Task: Add "Office Room" in the keyword search
Action: Mouse moved to (928, 135)
Screenshot: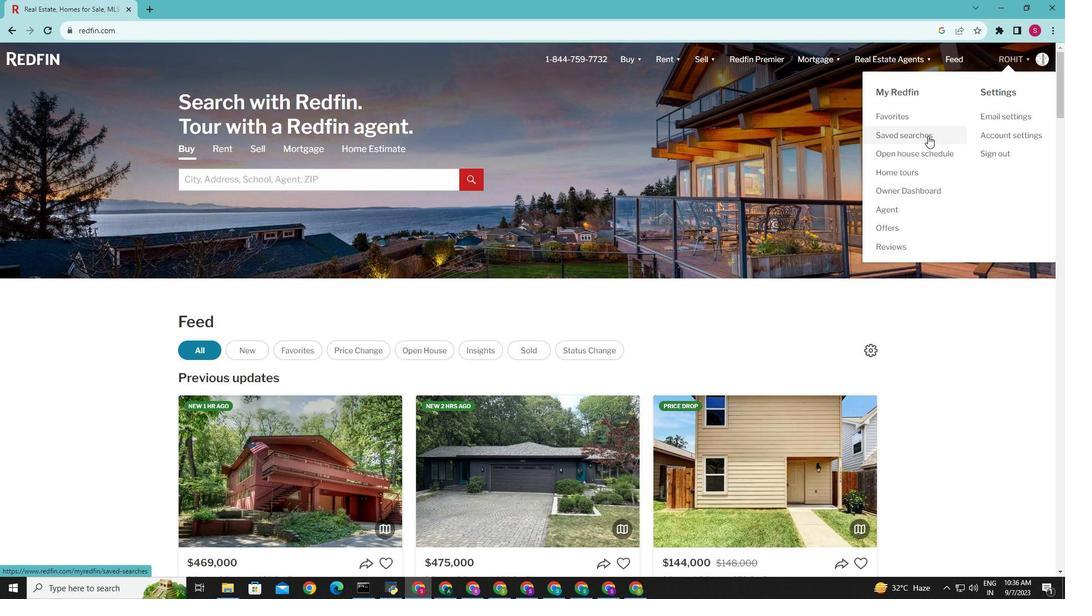 
Action: Mouse pressed left at (928, 135)
Screenshot: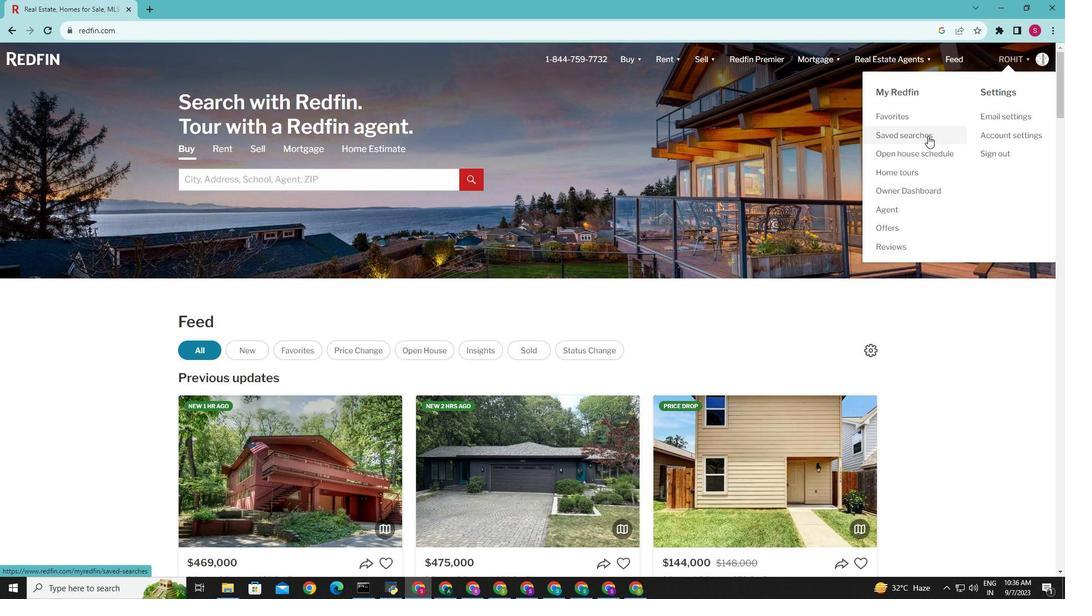 
Action: Mouse moved to (347, 269)
Screenshot: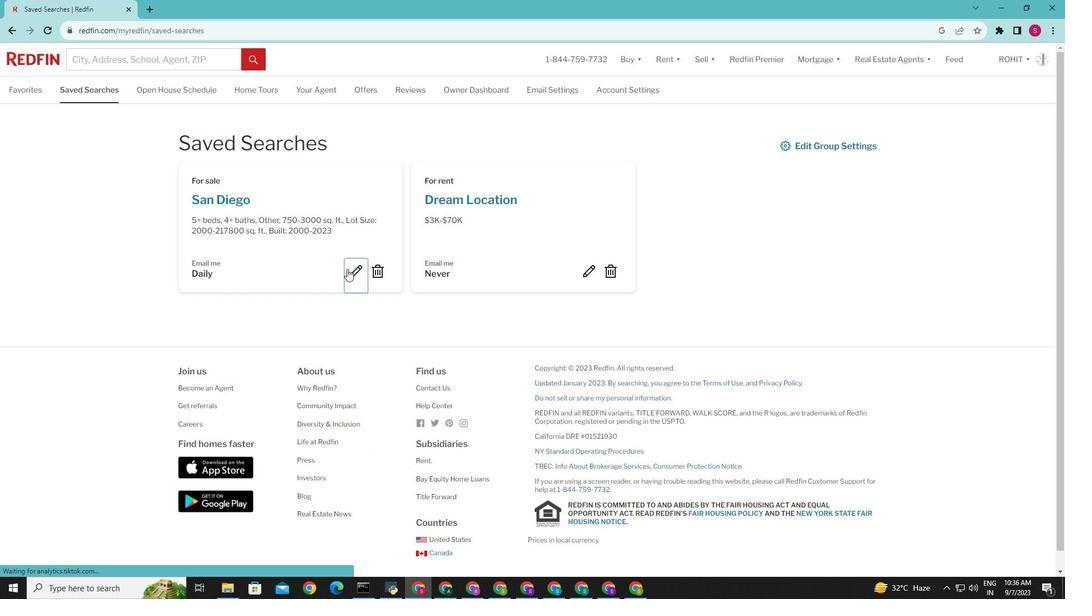 
Action: Mouse pressed left at (347, 269)
Screenshot: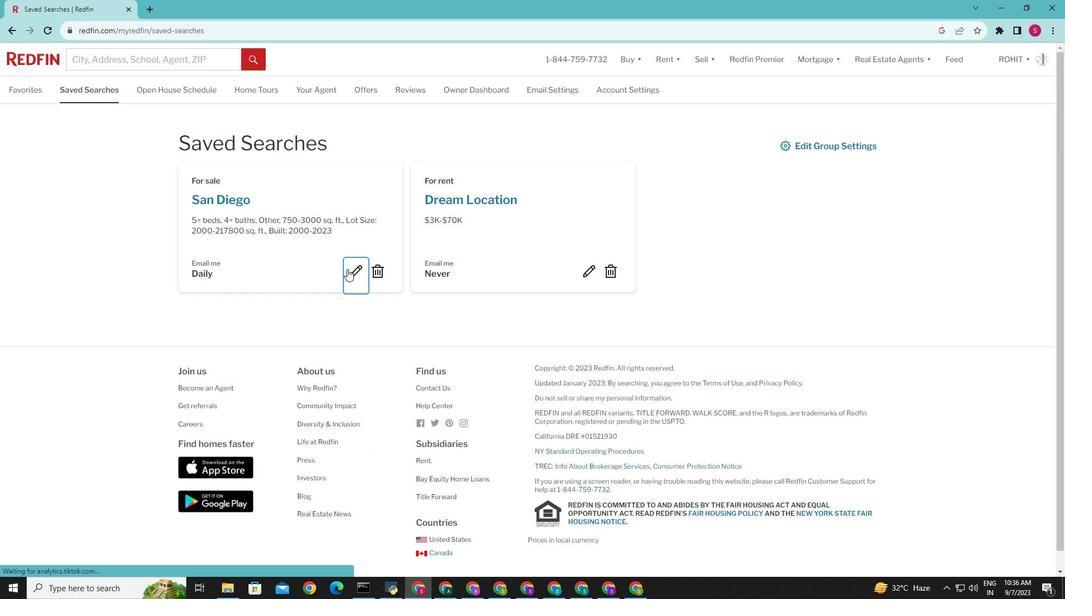 
Action: Mouse moved to (428, 286)
Screenshot: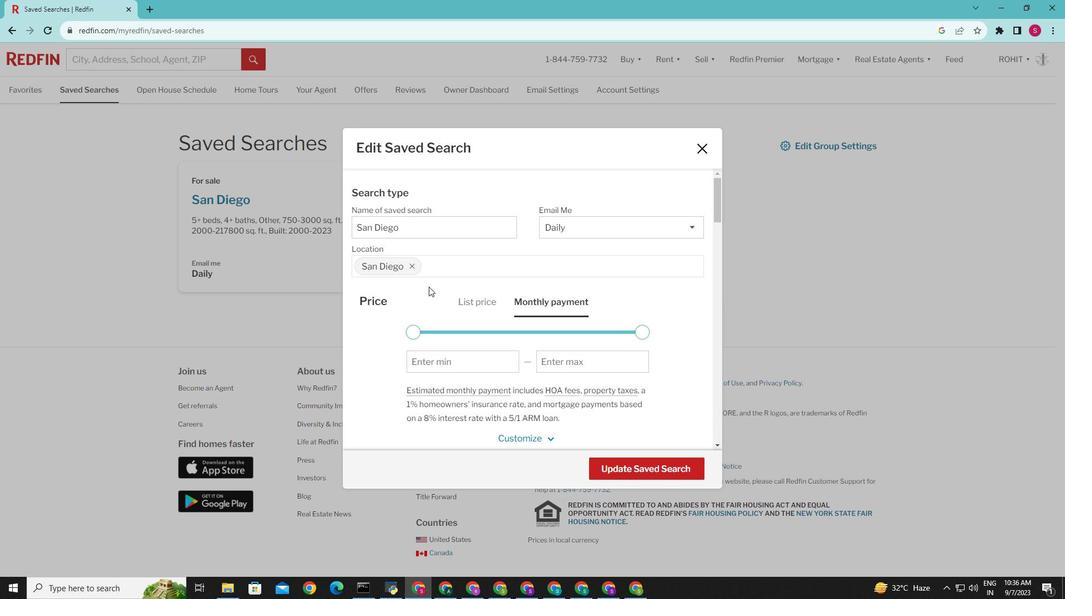 
Action: Mouse scrolled (428, 286) with delta (0, 0)
Screenshot: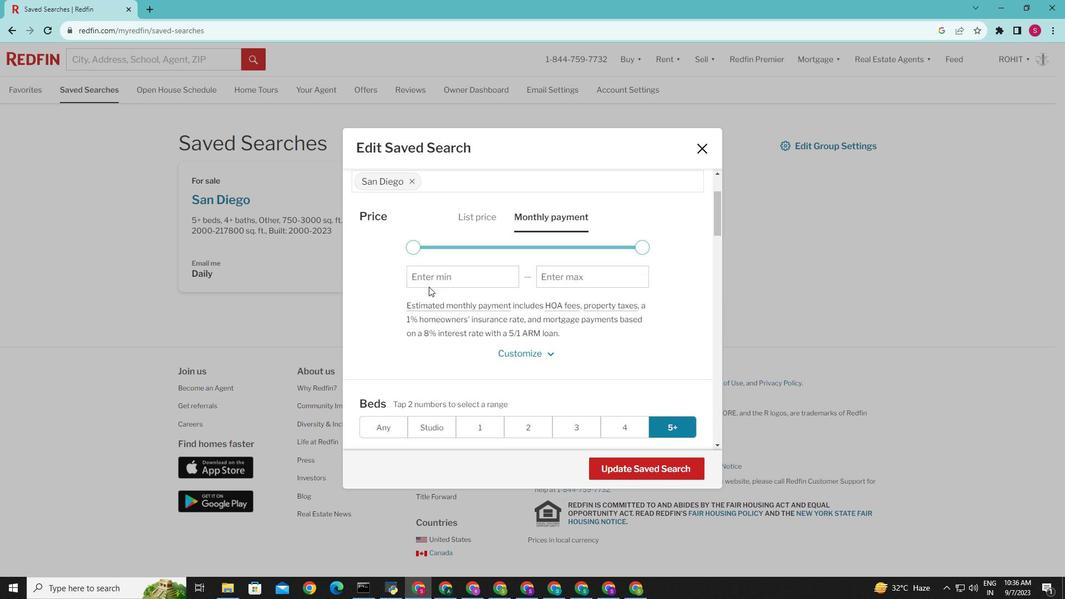 
Action: Mouse moved to (428, 286)
Screenshot: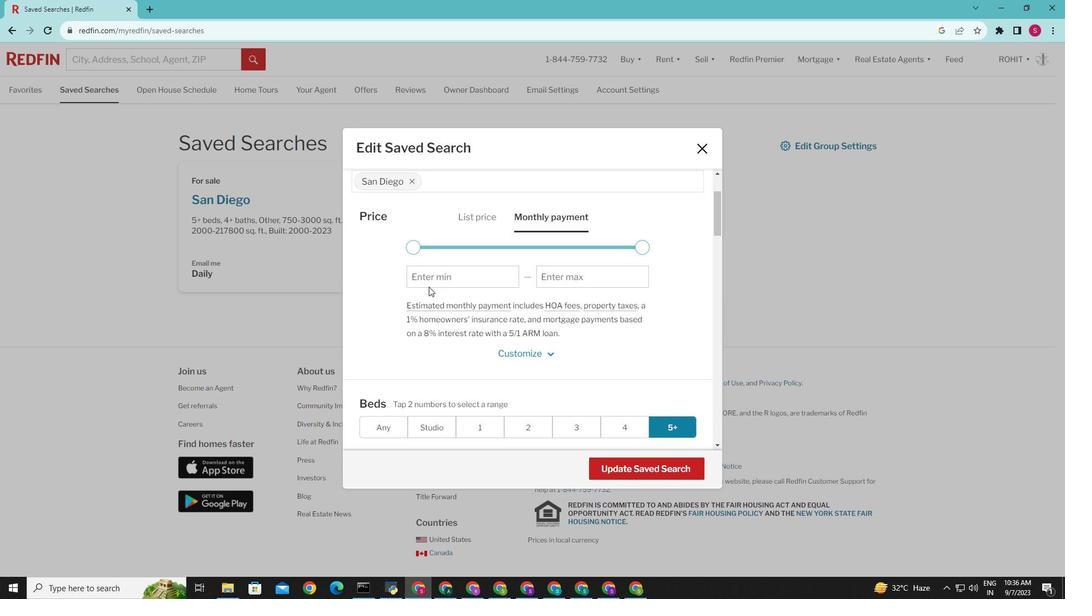 
Action: Mouse scrolled (428, 286) with delta (0, 0)
Screenshot: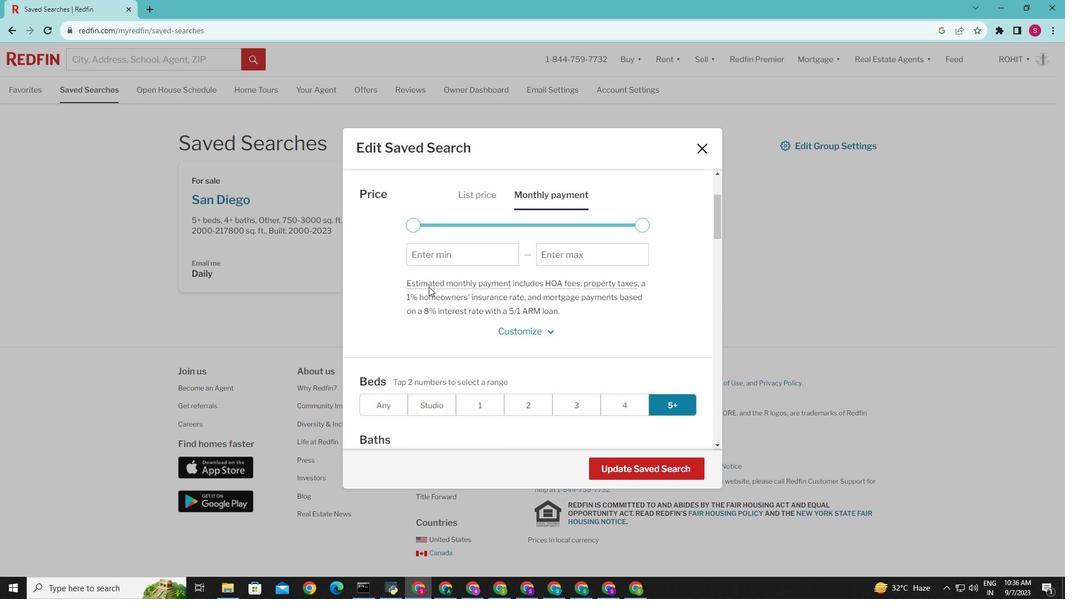 
Action: Mouse scrolled (428, 286) with delta (0, 0)
Screenshot: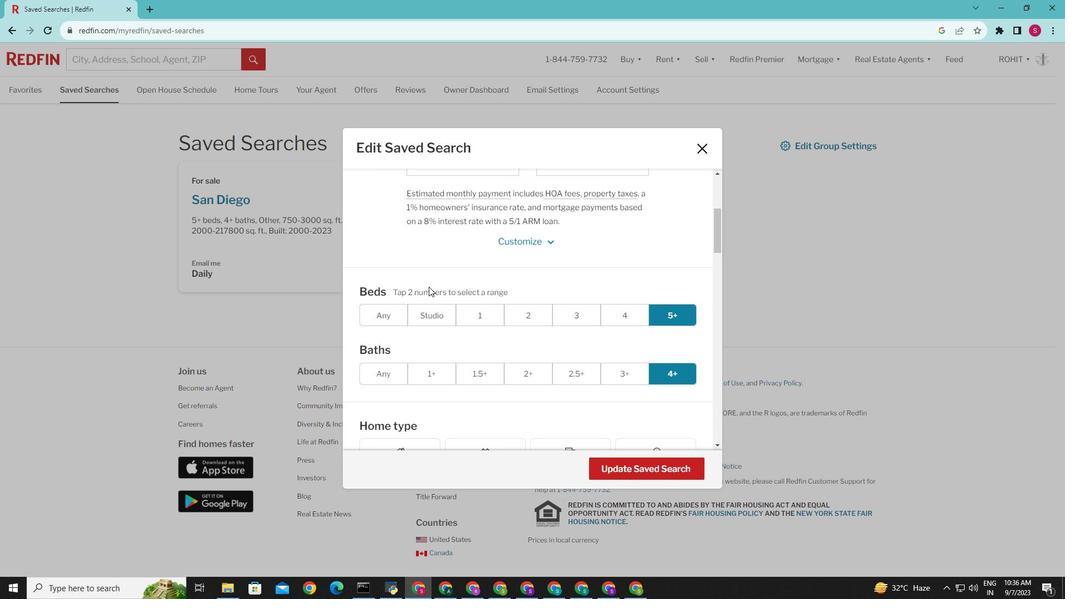 
Action: Mouse scrolled (428, 286) with delta (0, 0)
Screenshot: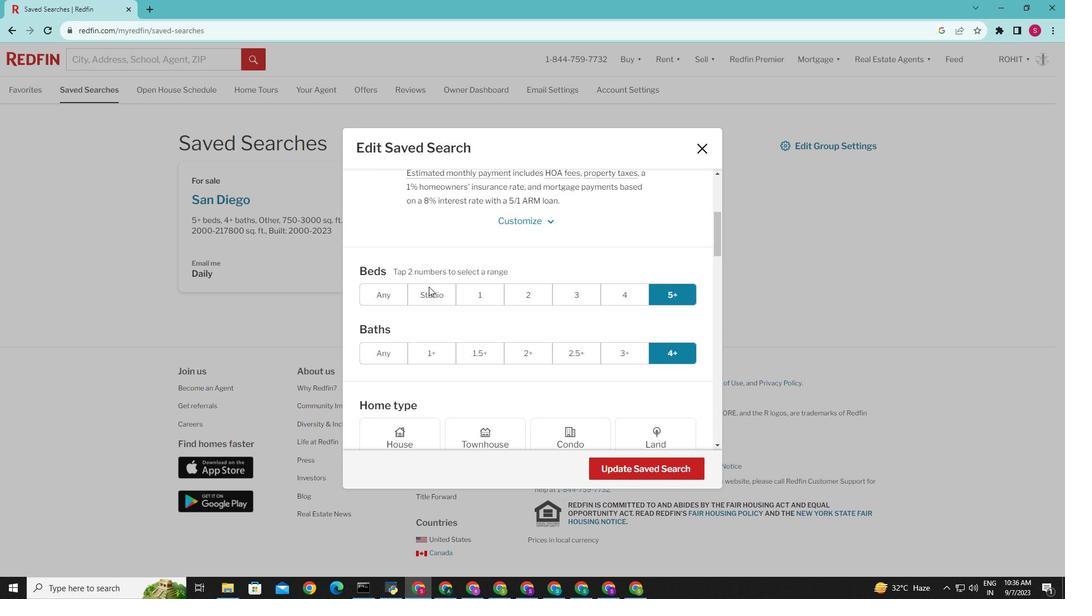 
Action: Mouse scrolled (428, 286) with delta (0, 0)
Screenshot: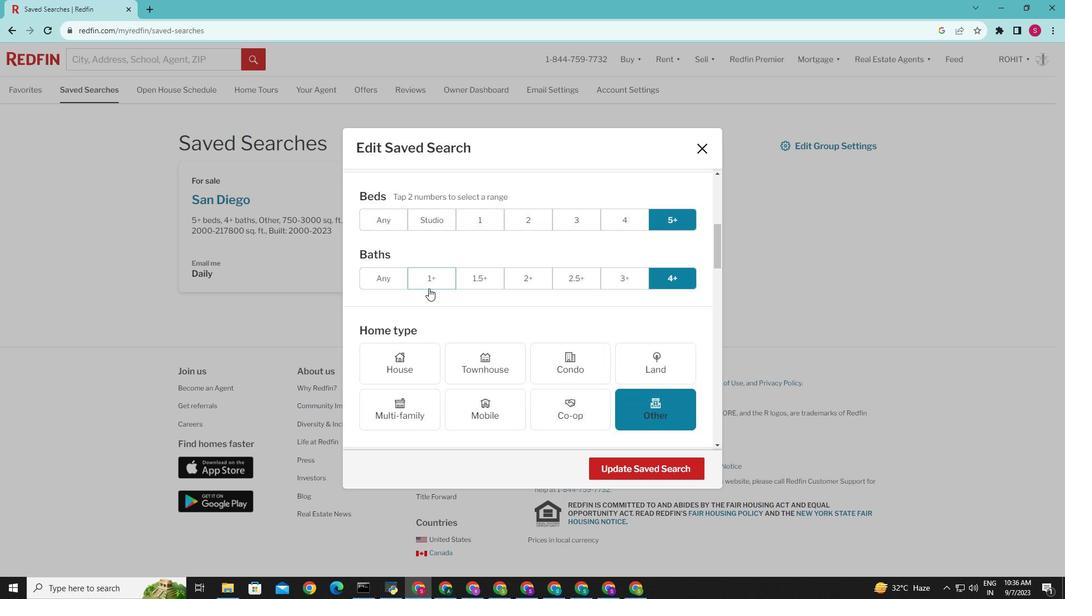 
Action: Mouse scrolled (428, 286) with delta (0, 0)
Screenshot: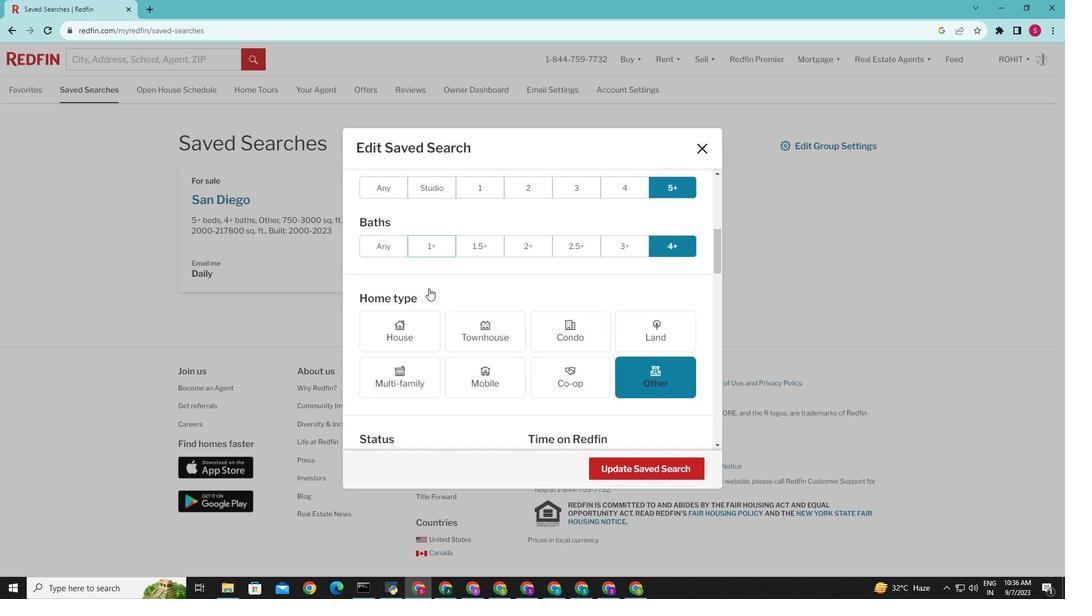 
Action: Mouse moved to (428, 288)
Screenshot: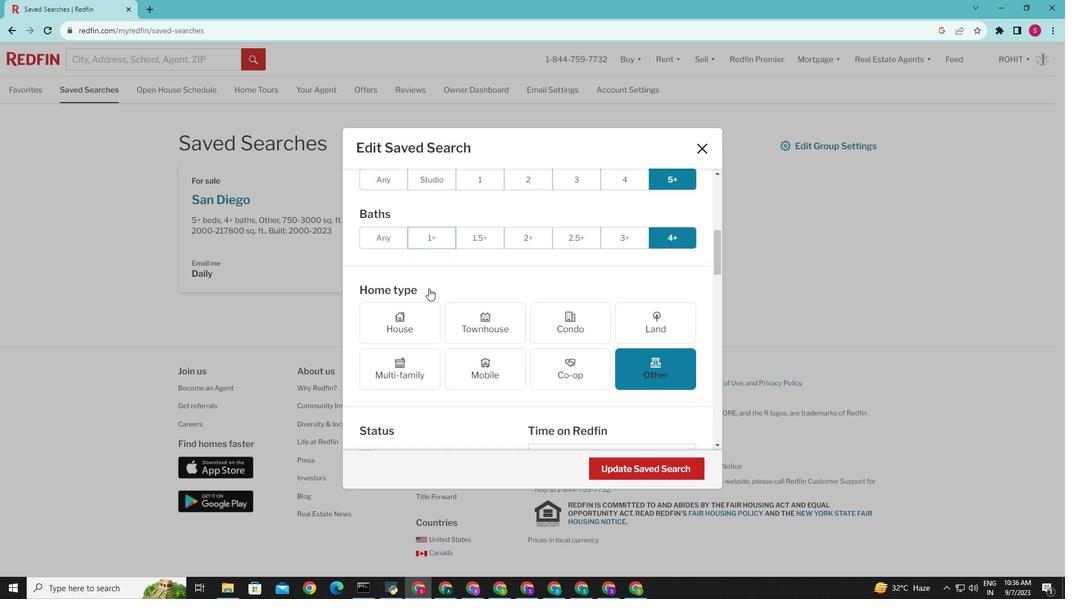 
Action: Mouse scrolled (428, 287) with delta (0, 0)
Screenshot: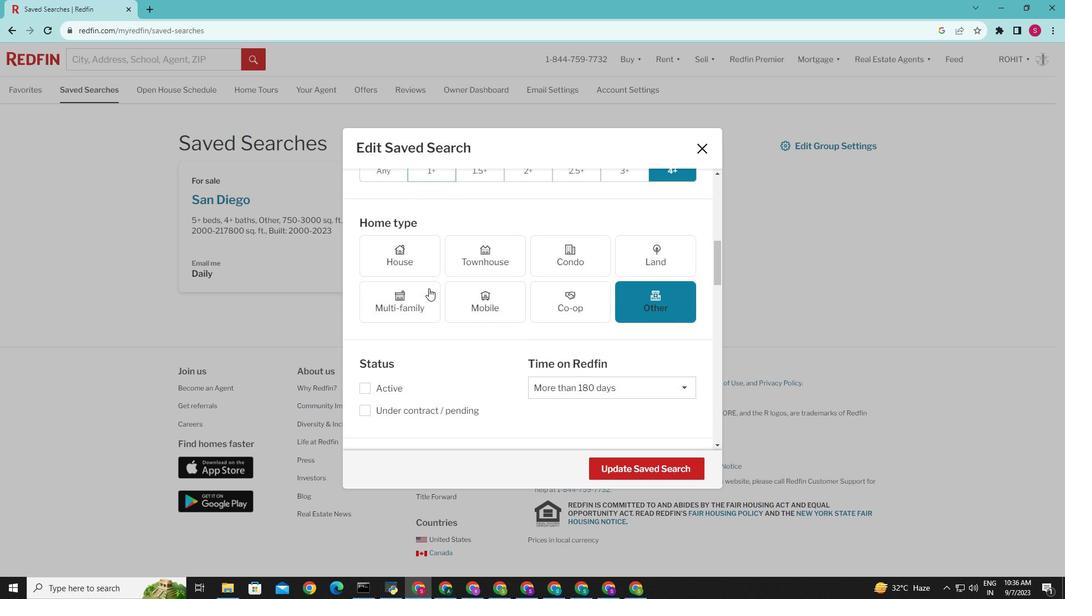 
Action: Mouse scrolled (428, 287) with delta (0, 0)
Screenshot: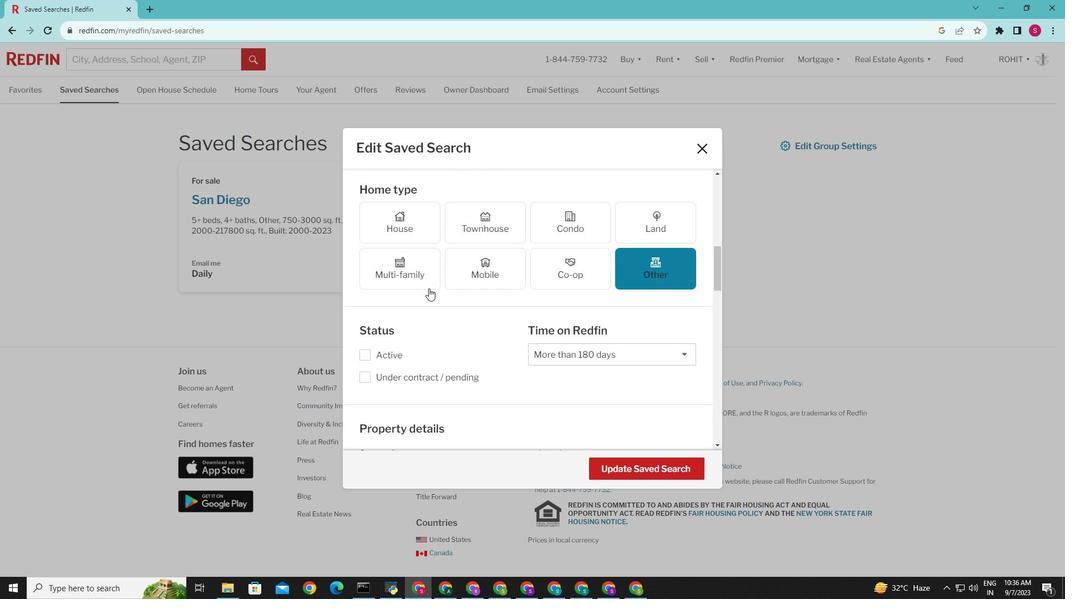 
Action: Mouse scrolled (428, 287) with delta (0, 0)
Screenshot: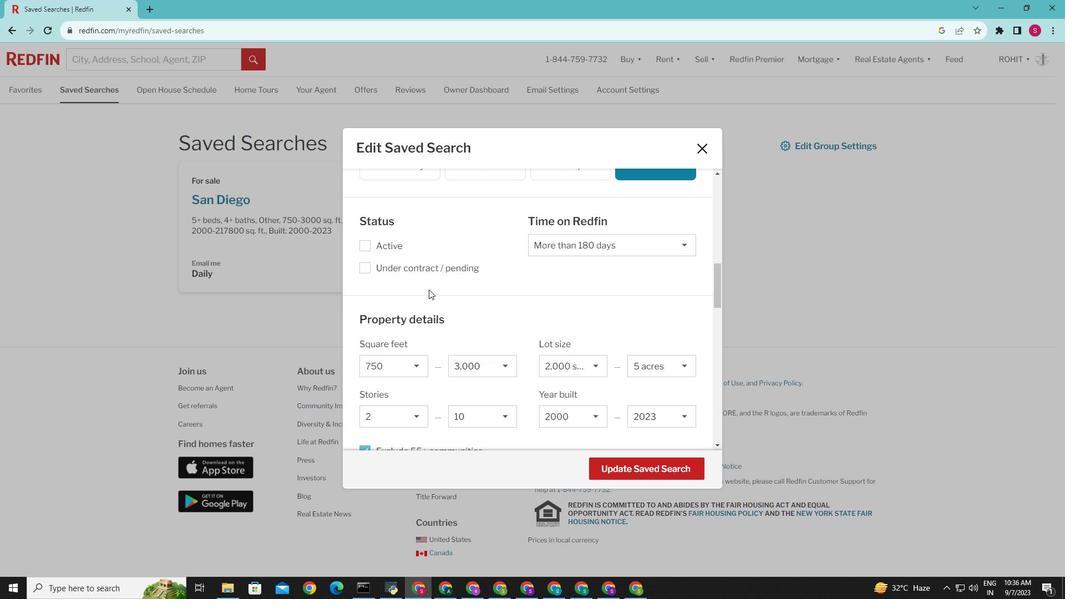 
Action: Mouse moved to (428, 289)
Screenshot: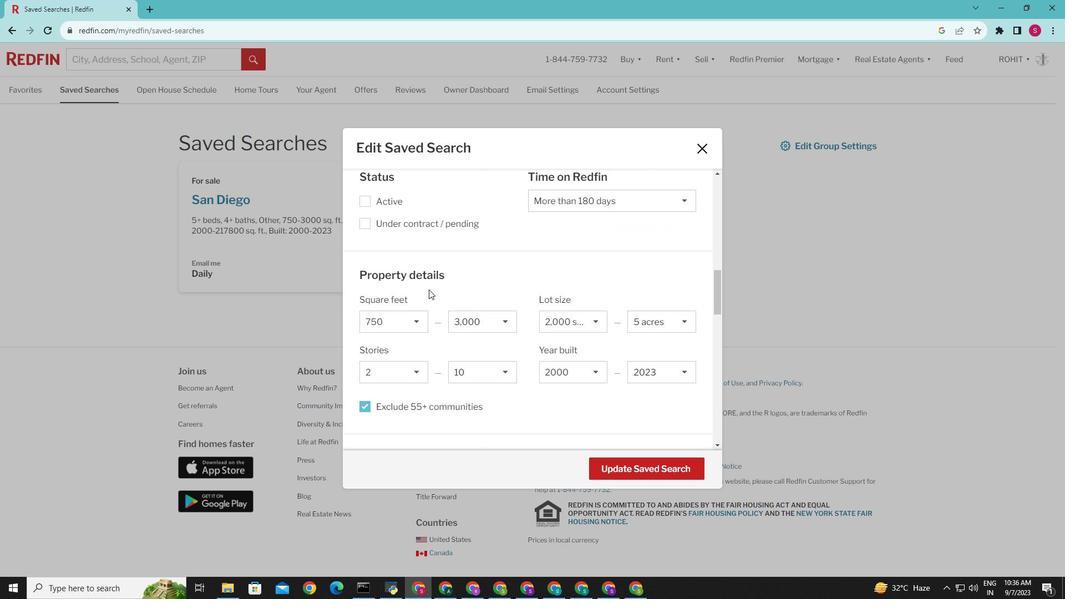 
Action: Mouse scrolled (428, 288) with delta (0, 0)
Screenshot: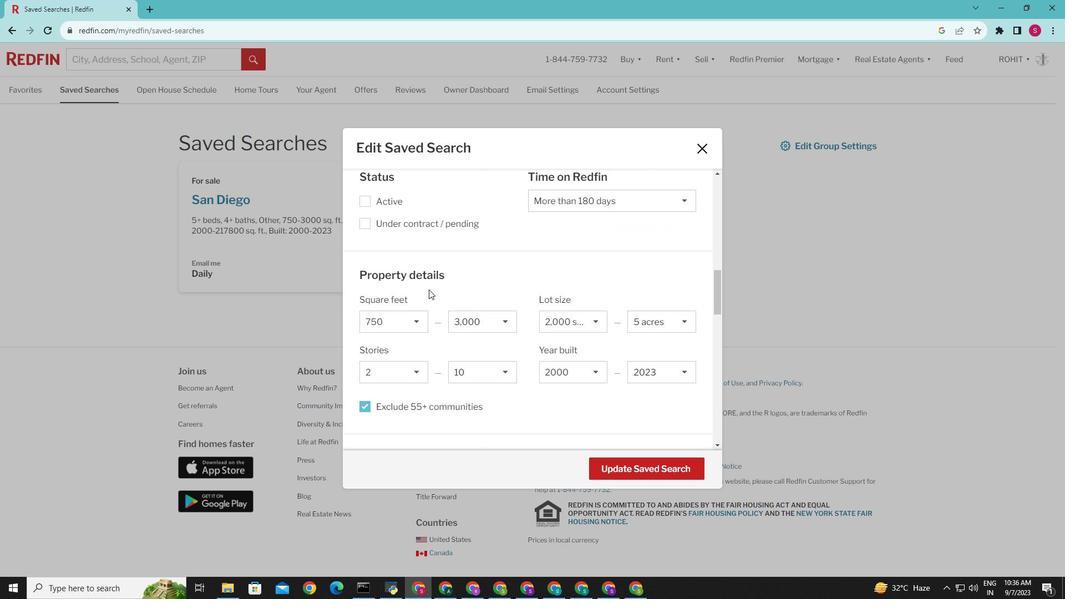 
Action: Mouse moved to (428, 289)
Screenshot: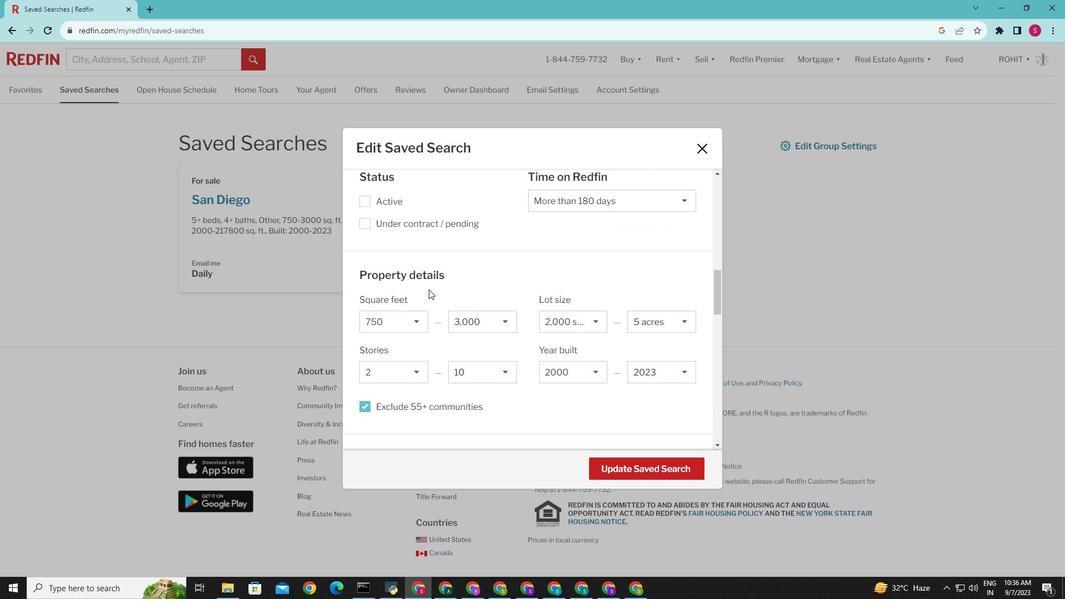 
Action: Mouse scrolled (428, 289) with delta (0, 0)
Screenshot: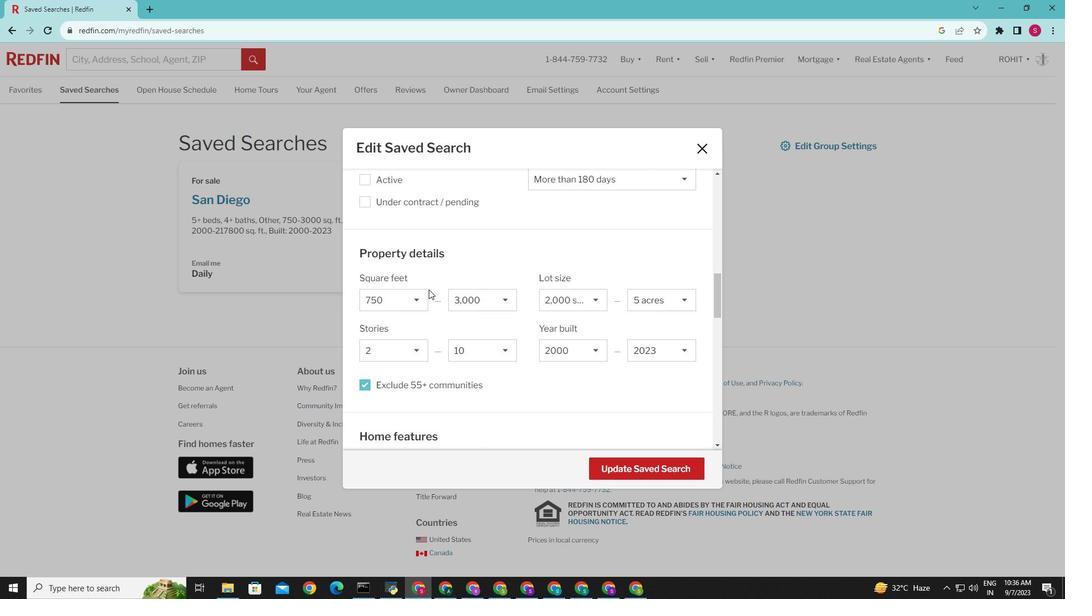 
Action: Mouse scrolled (428, 289) with delta (0, 0)
Screenshot: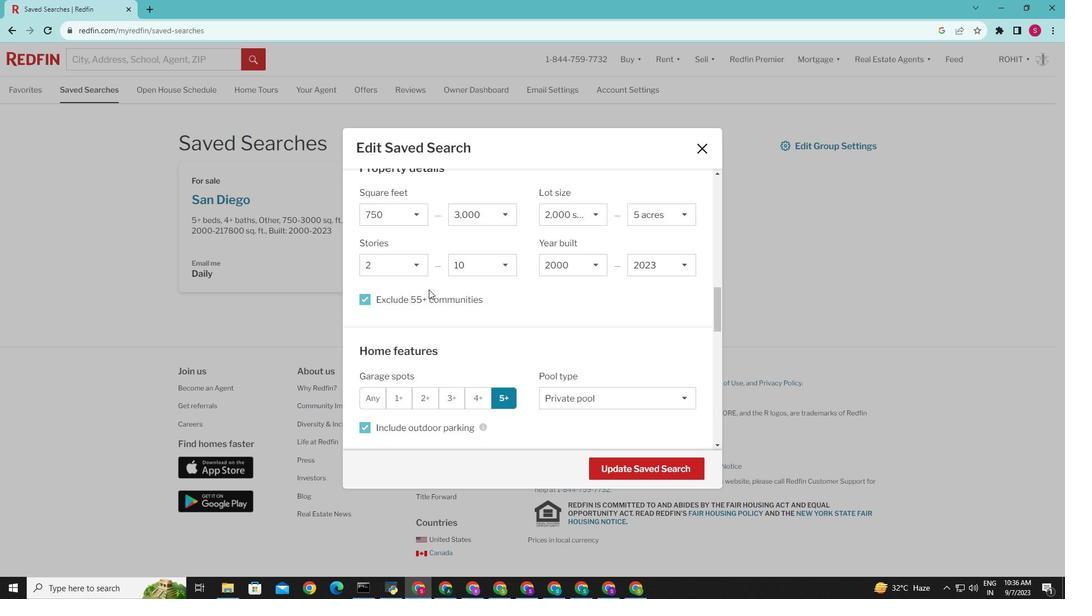 
Action: Mouse scrolled (428, 289) with delta (0, 0)
Screenshot: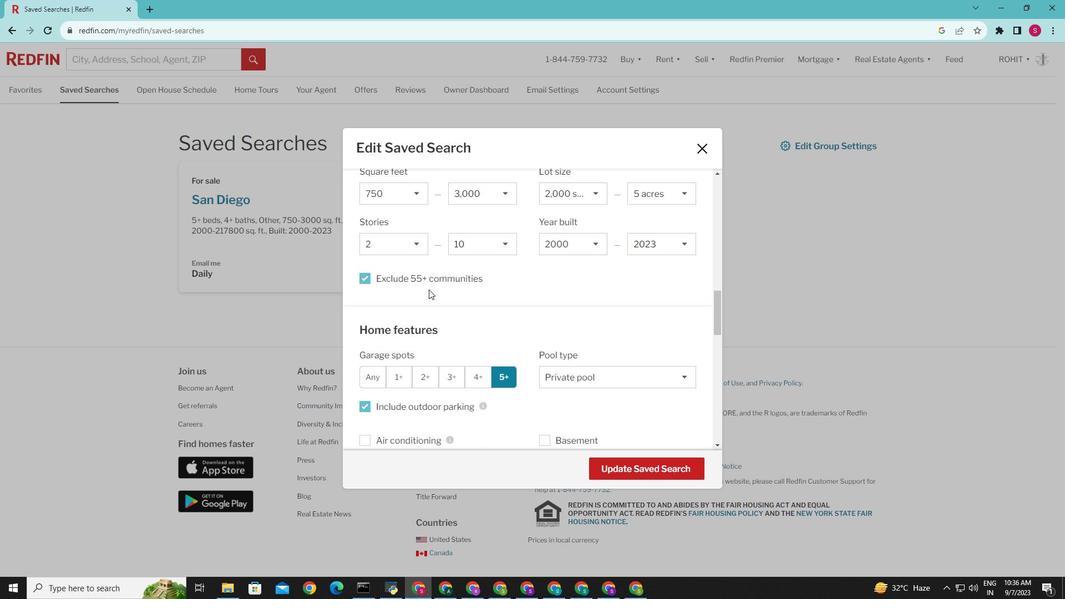 
Action: Mouse scrolled (428, 289) with delta (0, 0)
Screenshot: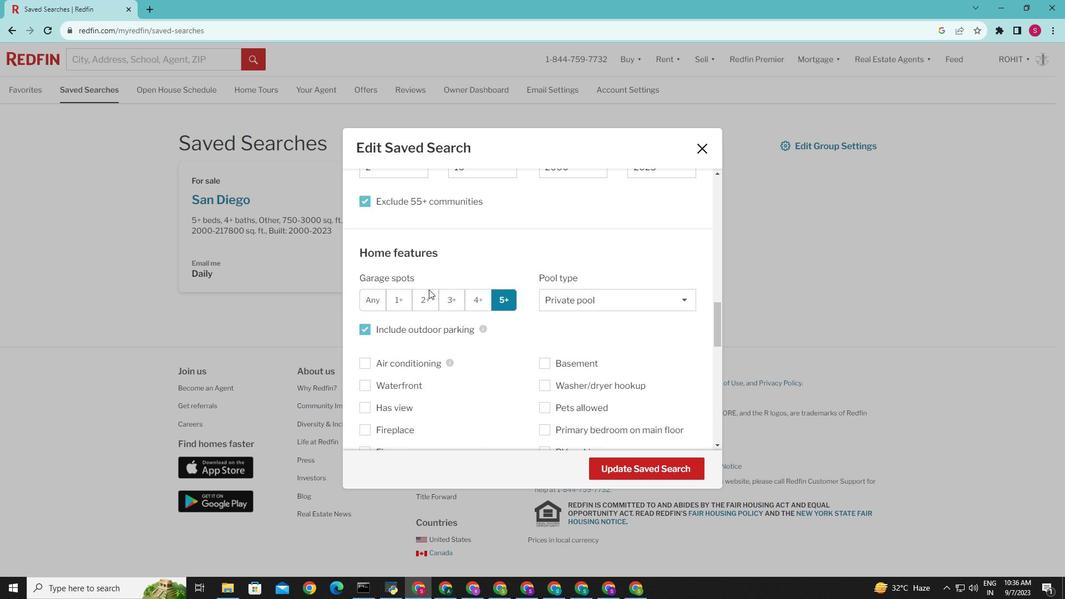 
Action: Mouse scrolled (428, 289) with delta (0, 0)
Screenshot: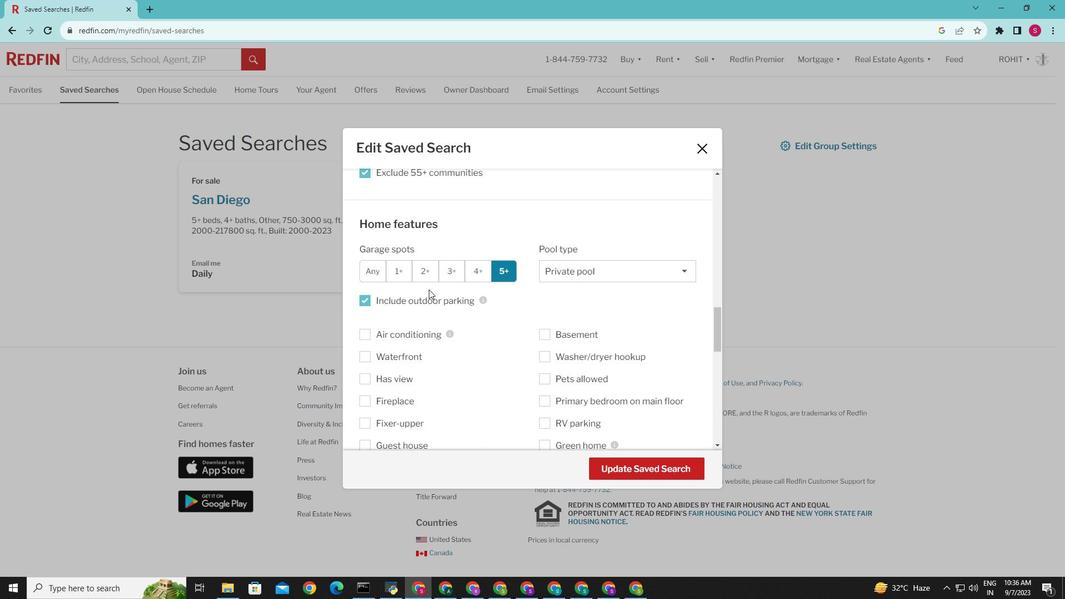 
Action: Mouse scrolled (428, 289) with delta (0, 0)
Screenshot: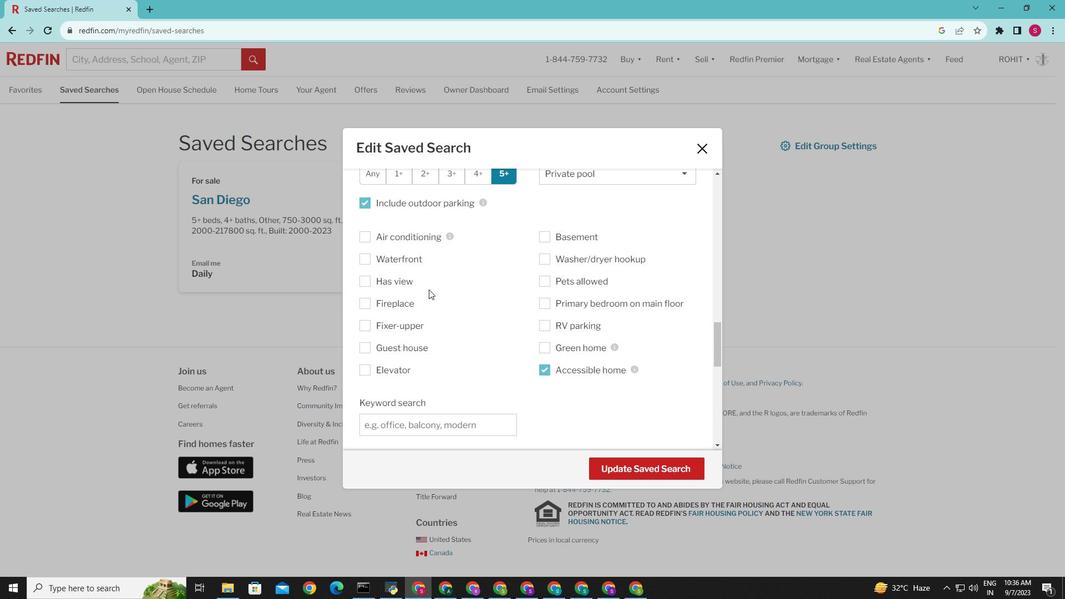
Action: Mouse scrolled (428, 289) with delta (0, 0)
Screenshot: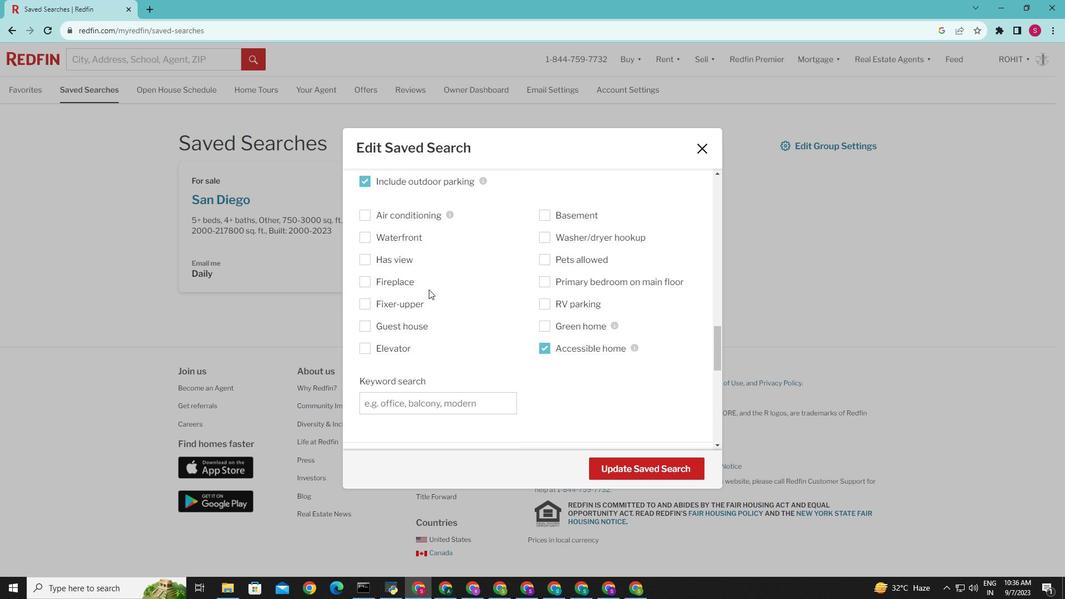 
Action: Mouse scrolled (428, 289) with delta (0, 0)
Screenshot: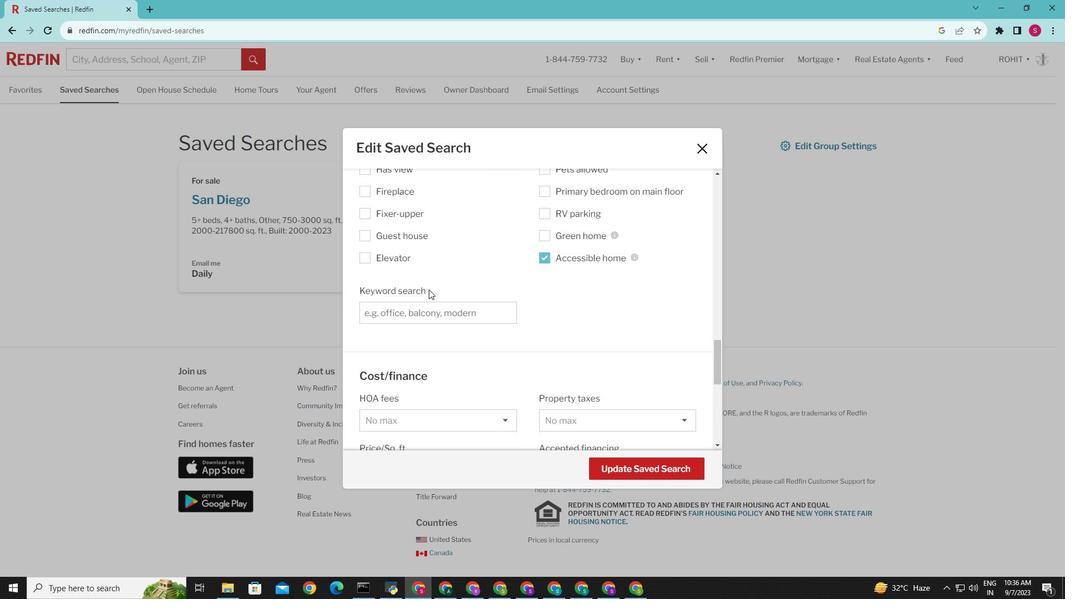 
Action: Mouse scrolled (428, 289) with delta (0, 0)
Screenshot: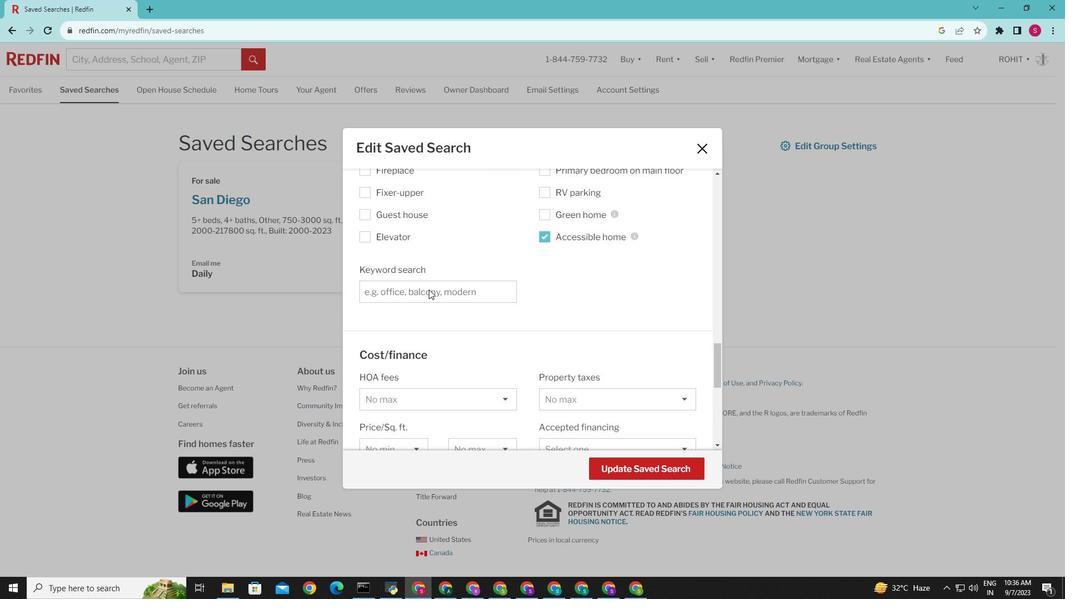 
Action: Mouse moved to (428, 290)
Screenshot: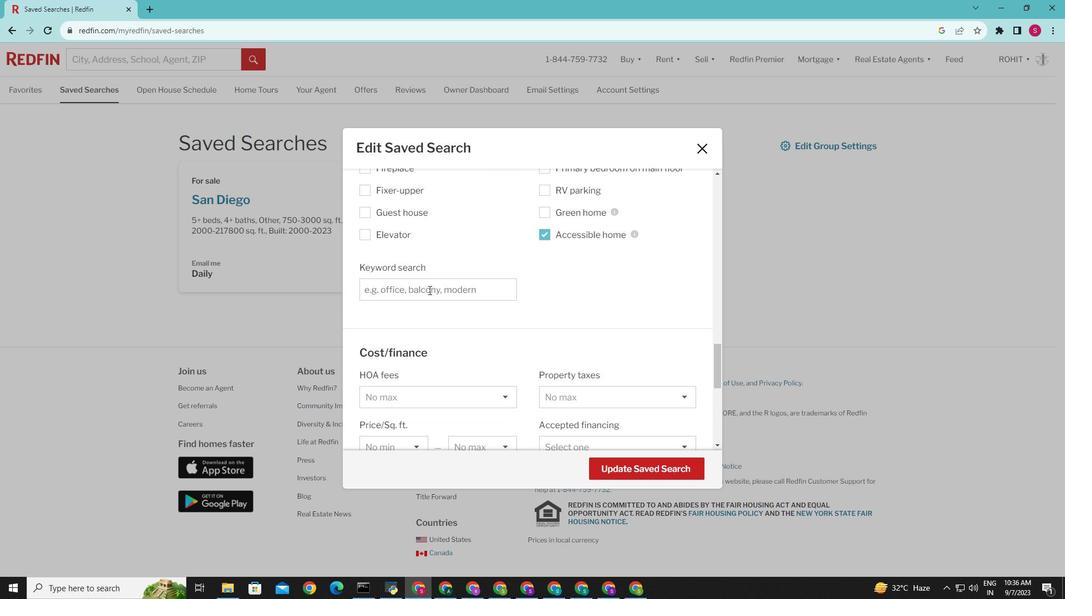 
Action: Mouse pressed left at (428, 290)
Screenshot: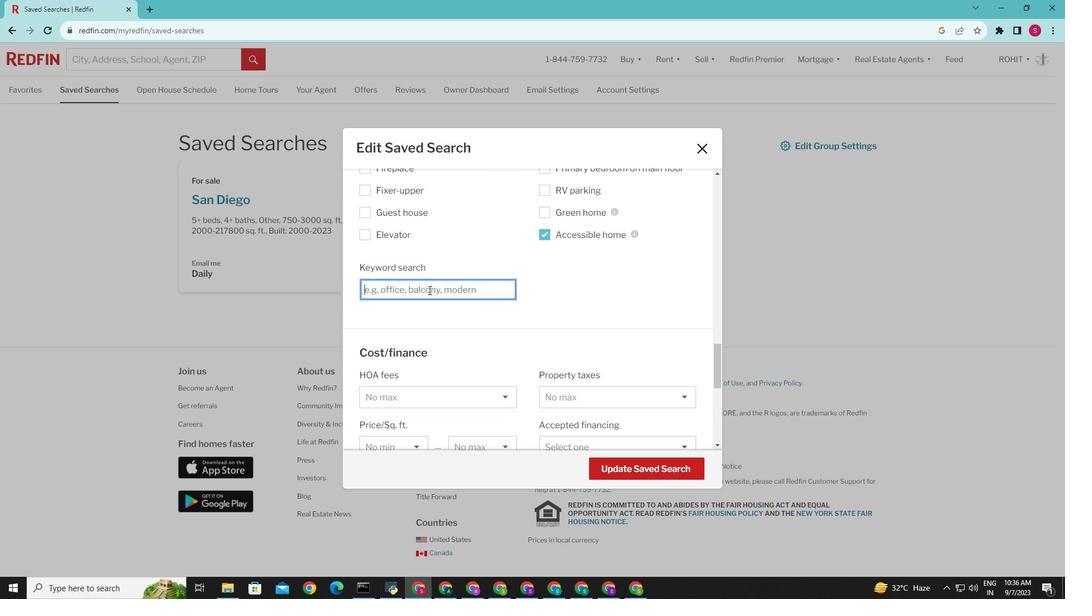 
Action: Key pressed <Key.caps_lock>O<Key.caps_lock>ffice<Key.space><Key.caps_lock>R<Key.caps_lock>oom<Key.enter>
Screenshot: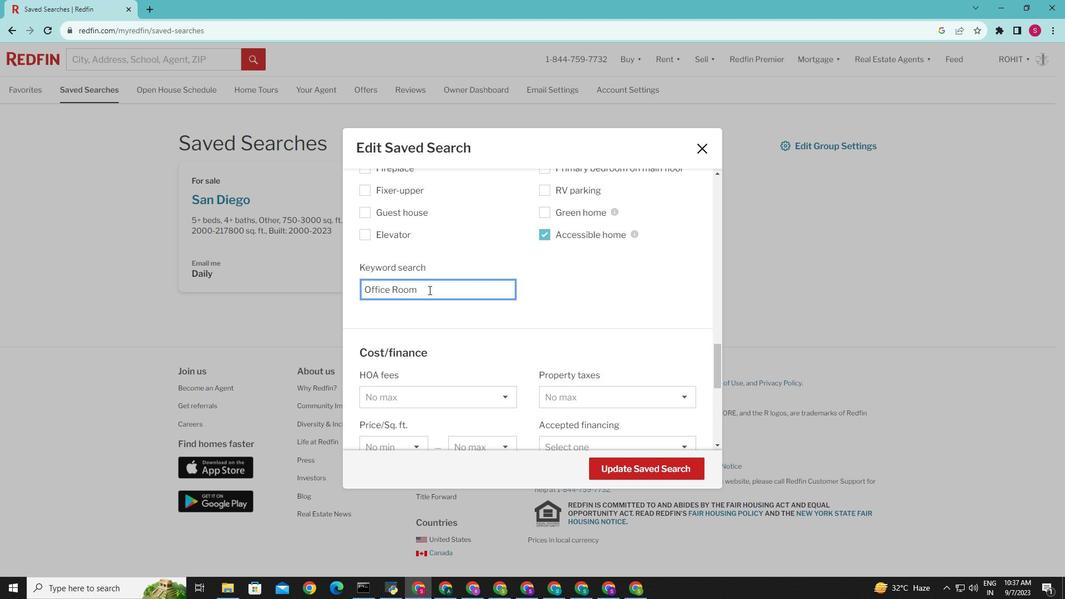 
Action: Mouse moved to (643, 466)
Screenshot: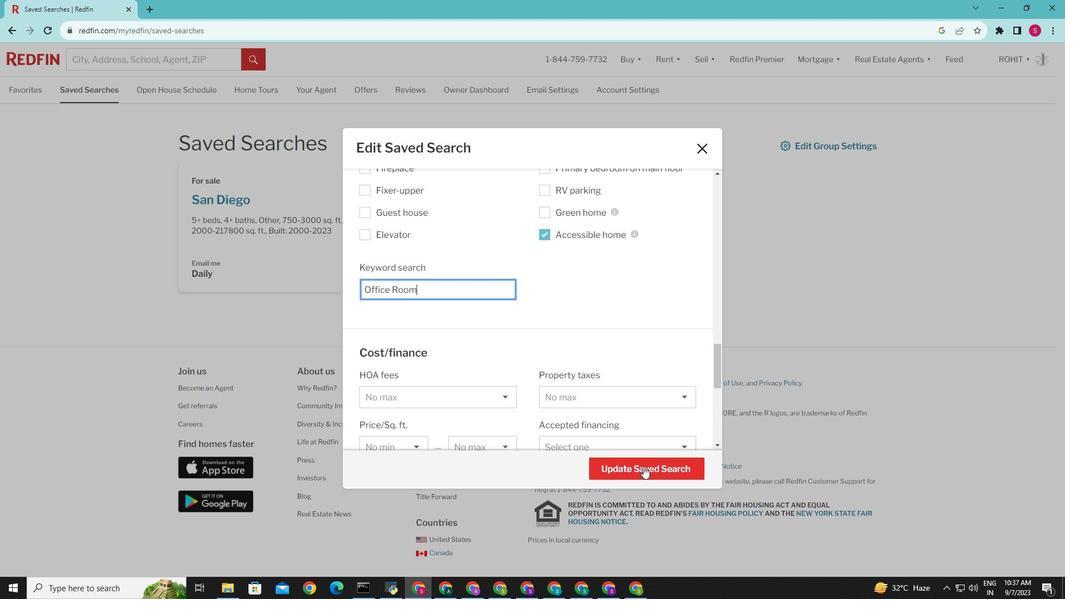 
Action: Mouse pressed left at (643, 466)
Screenshot: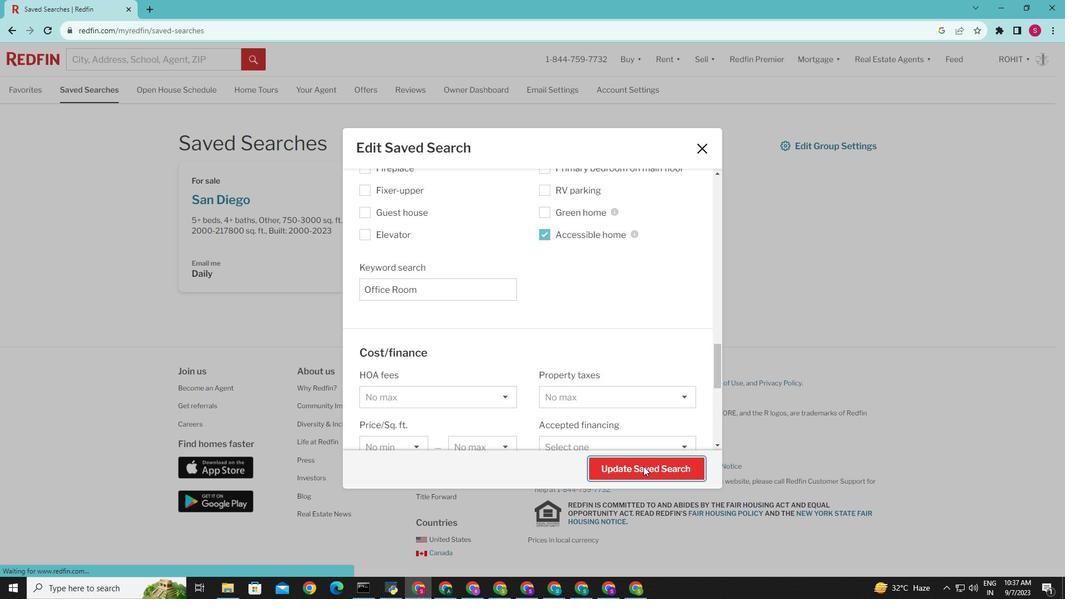 
Action: Mouse moved to (610, 403)
Screenshot: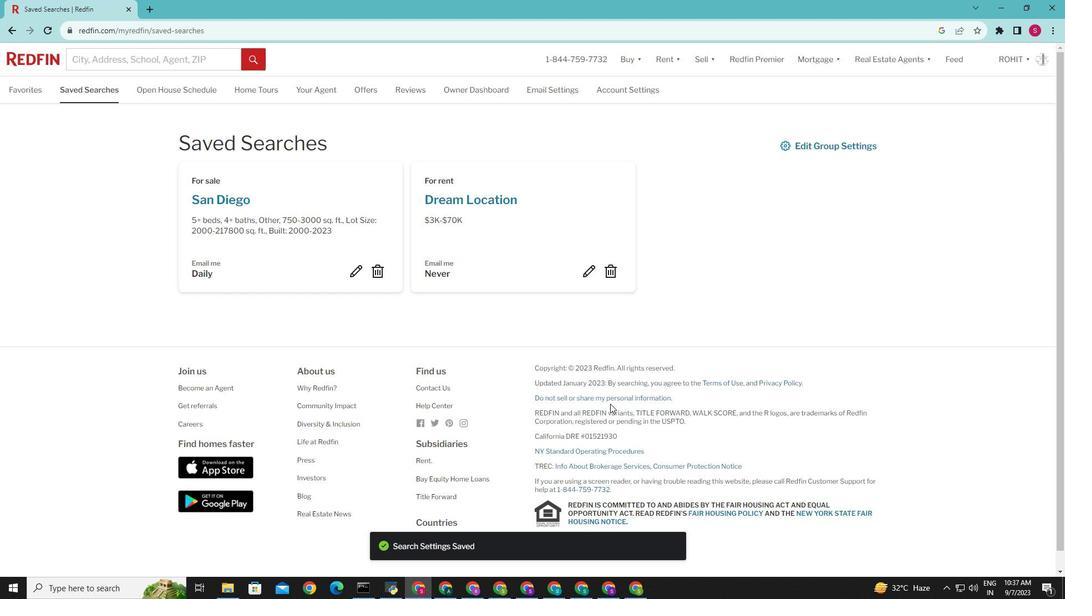 
